 Task: Sort the products in the category "Lotion" by price (highest first).
Action: Mouse moved to (624, 245)
Screenshot: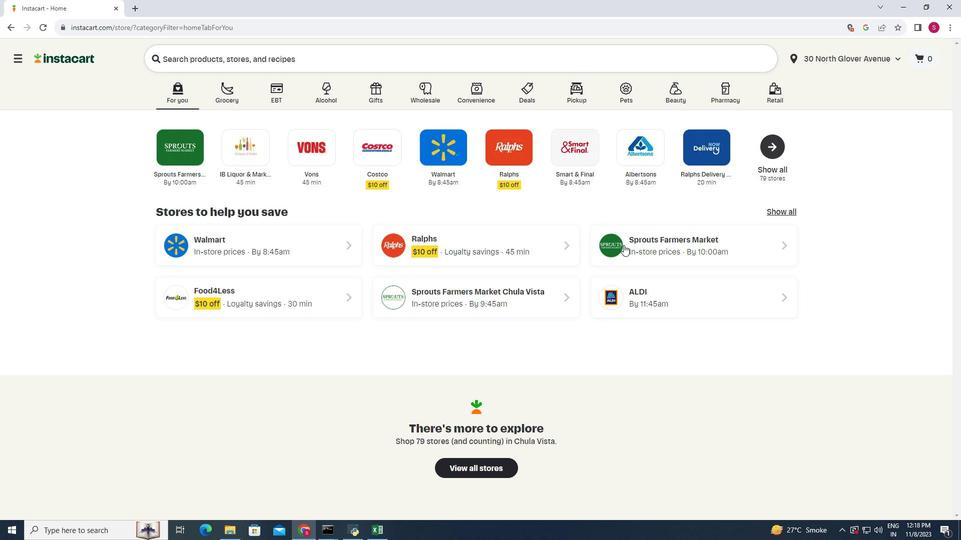 
Action: Mouse pressed left at (624, 245)
Screenshot: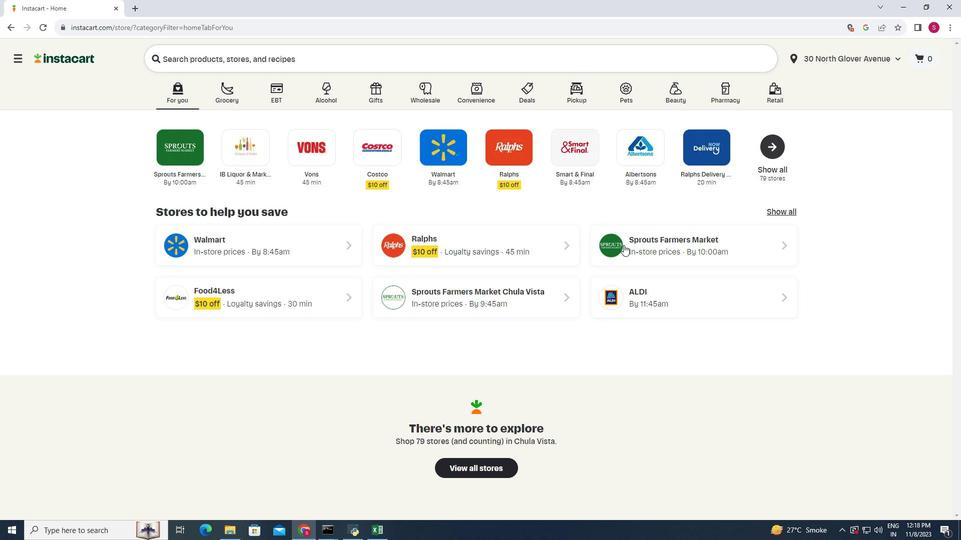 
Action: Mouse moved to (84, 365)
Screenshot: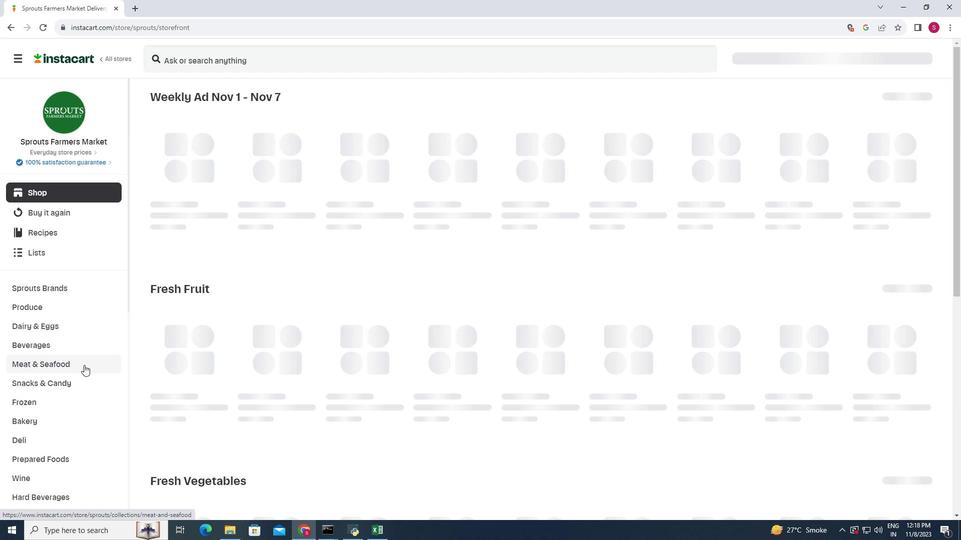 
Action: Mouse scrolled (84, 365) with delta (0, 0)
Screenshot: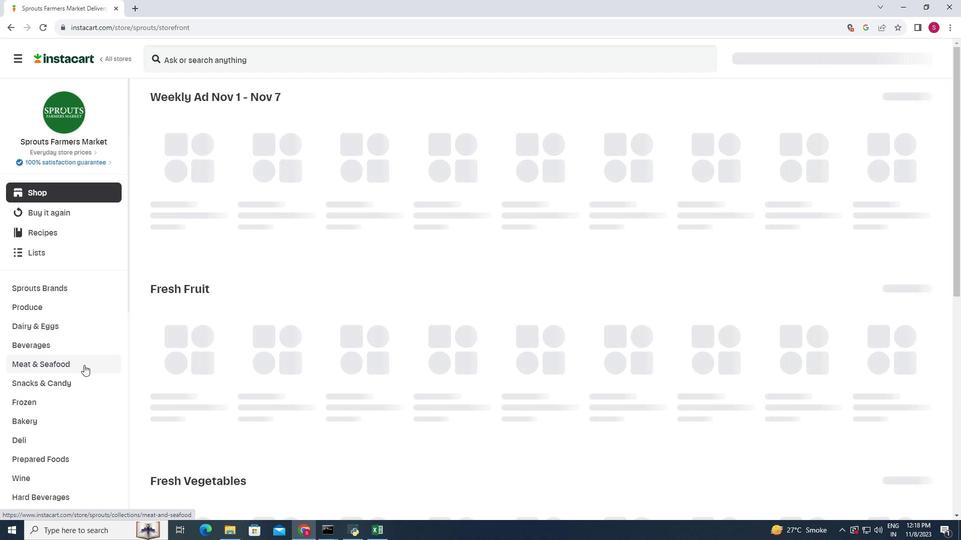 
Action: Mouse scrolled (84, 365) with delta (0, 0)
Screenshot: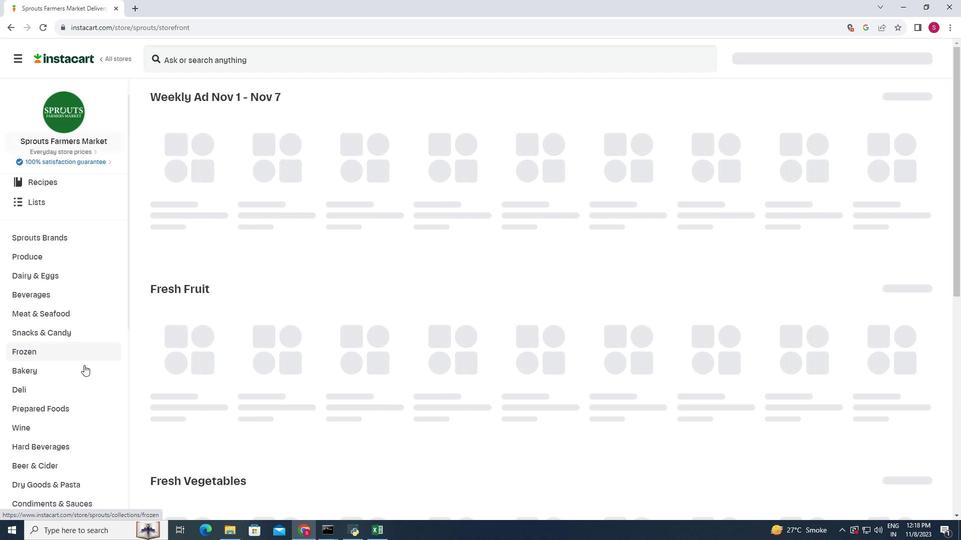 
Action: Mouse scrolled (84, 365) with delta (0, 0)
Screenshot: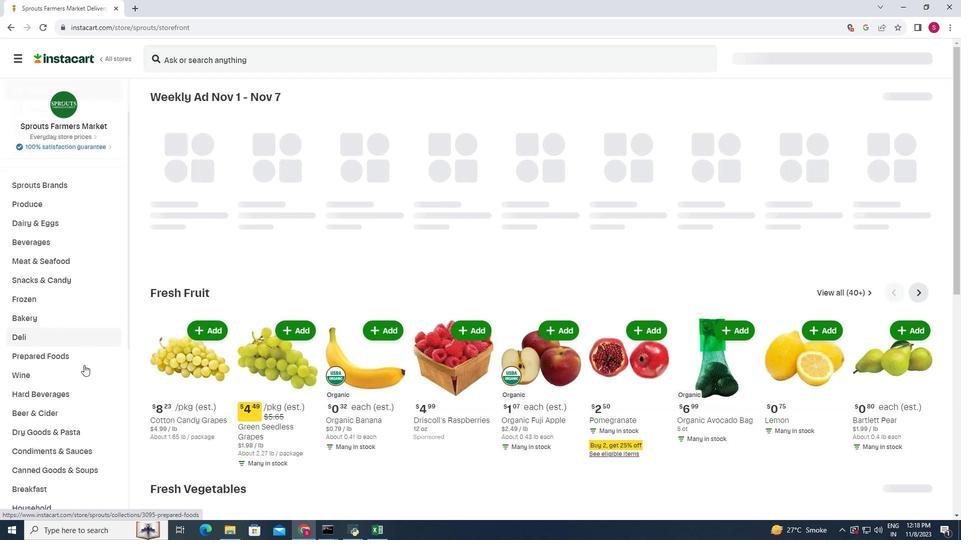 
Action: Mouse scrolled (84, 365) with delta (0, 0)
Screenshot: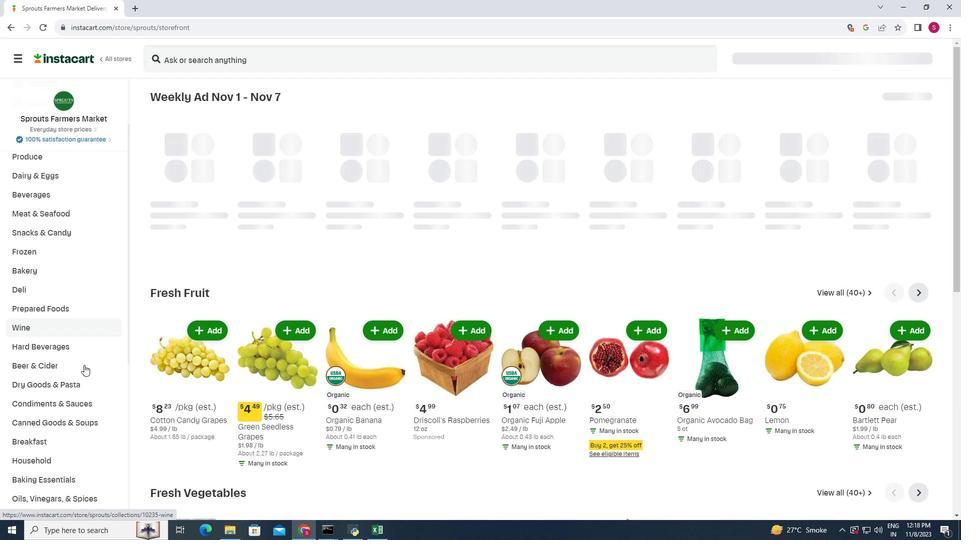
Action: Mouse moved to (84, 366)
Screenshot: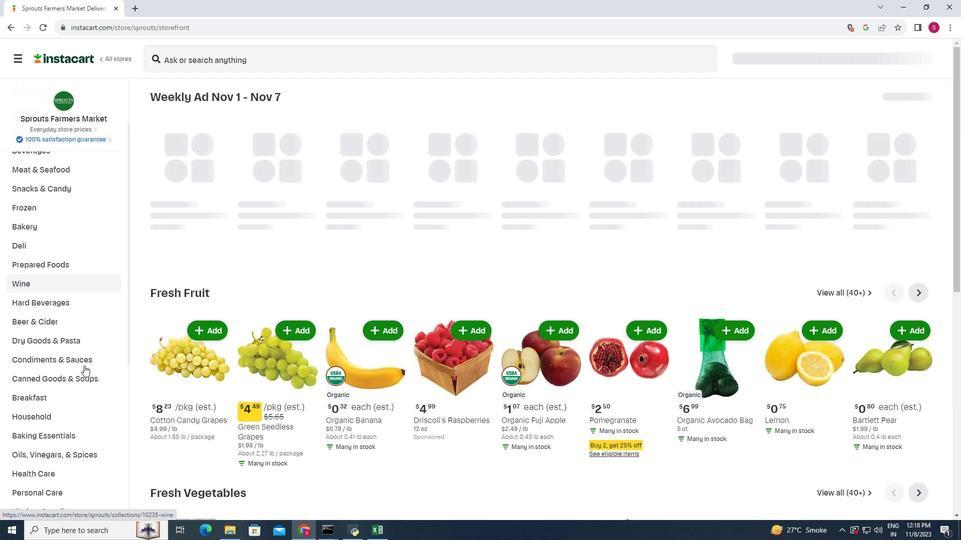 
Action: Mouse scrolled (84, 365) with delta (0, 0)
Screenshot: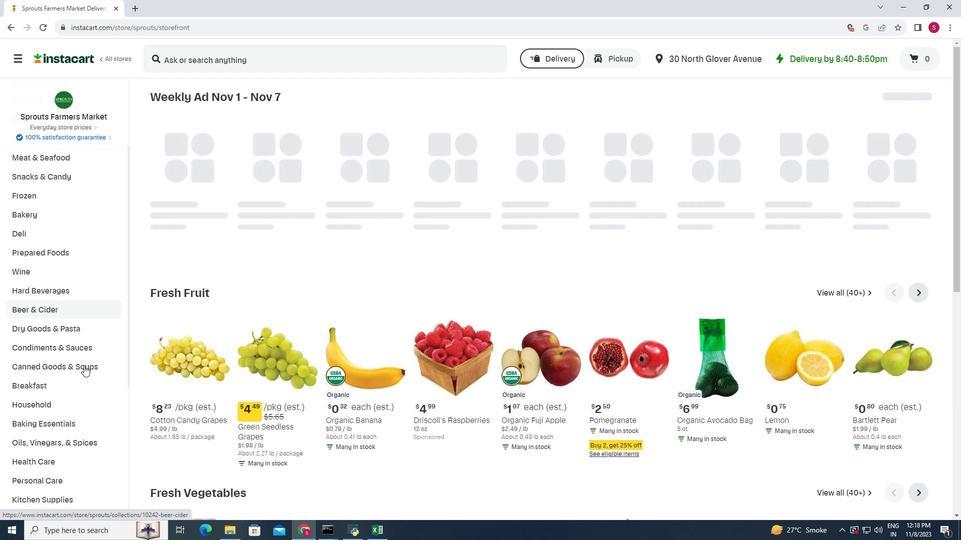 
Action: Mouse moved to (85, 366)
Screenshot: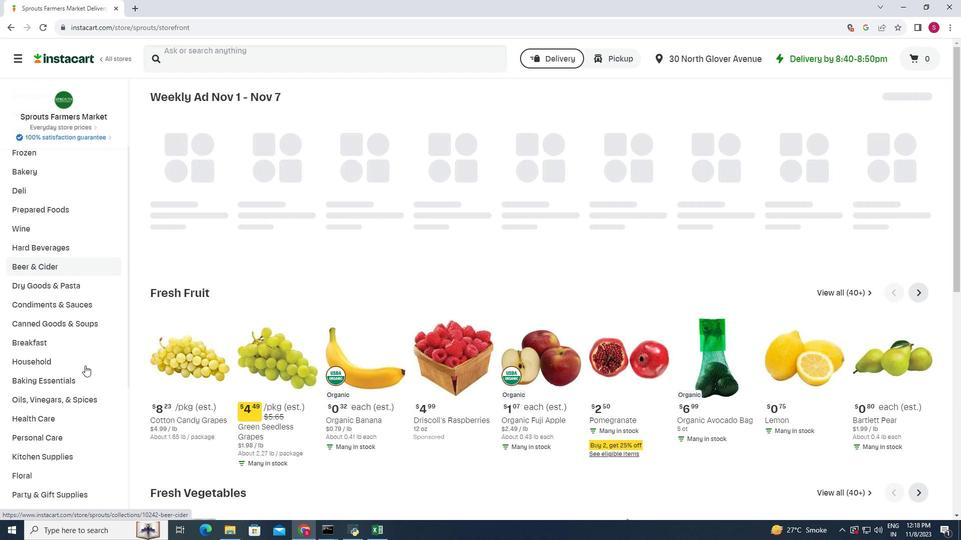 
Action: Mouse scrolled (85, 365) with delta (0, 0)
Screenshot: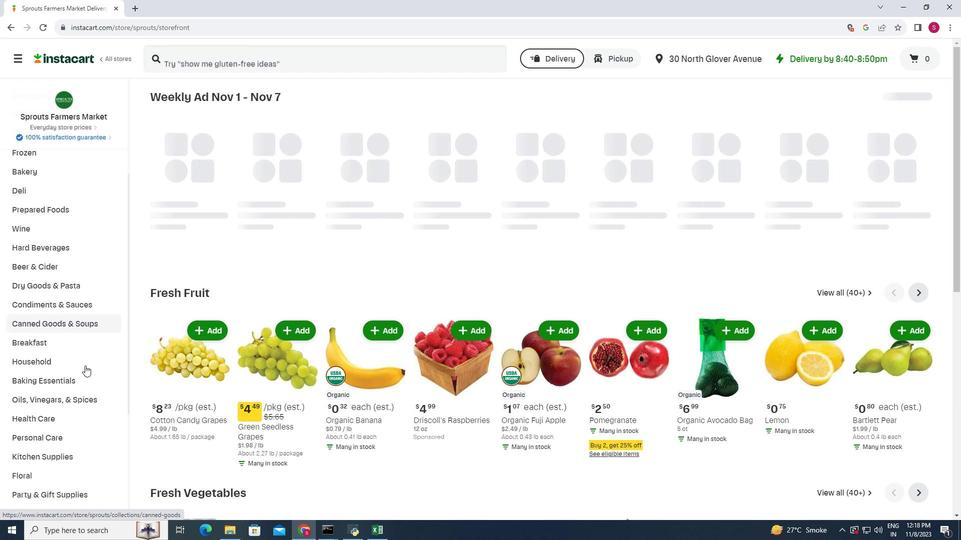 
Action: Mouse moved to (69, 382)
Screenshot: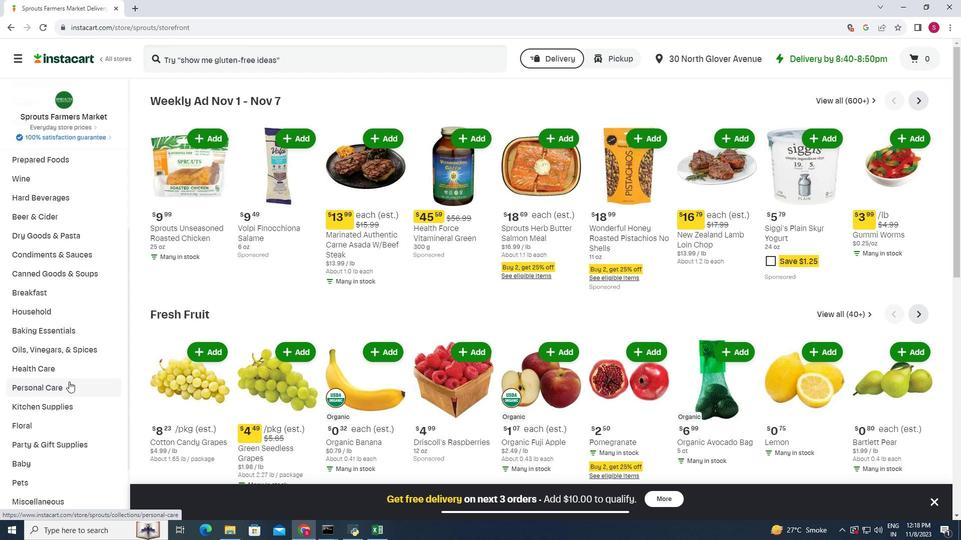 
Action: Mouse pressed left at (69, 382)
Screenshot: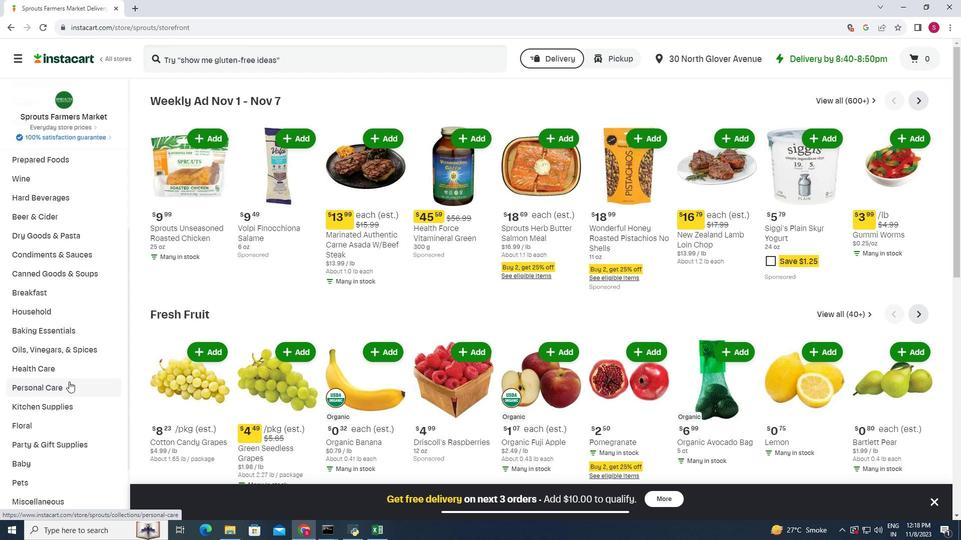 
Action: Mouse moved to (260, 126)
Screenshot: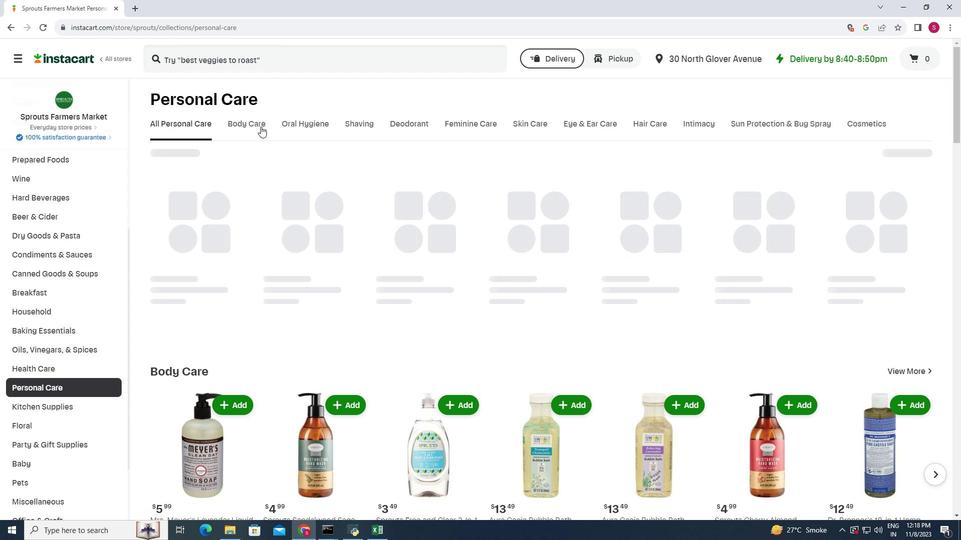 
Action: Mouse pressed left at (260, 126)
Screenshot: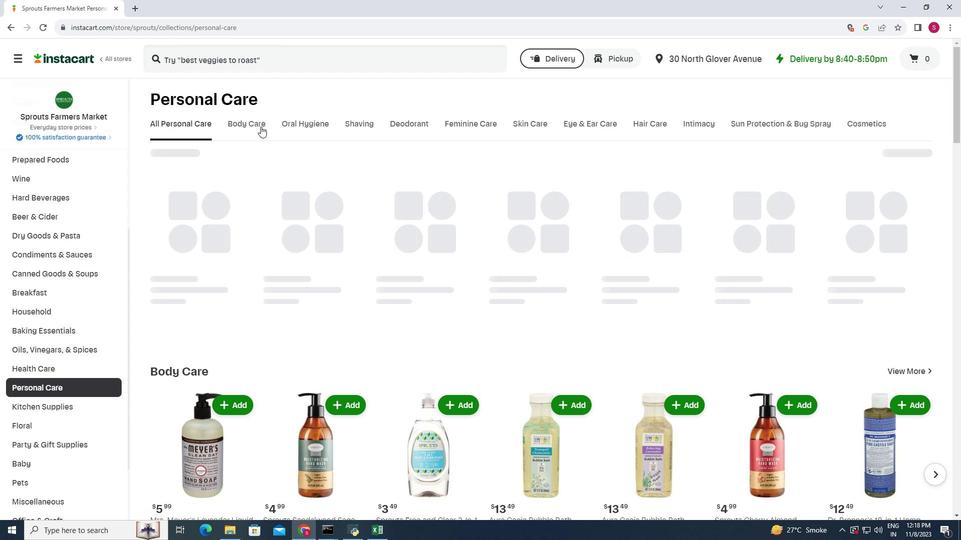 
Action: Mouse moved to (384, 160)
Screenshot: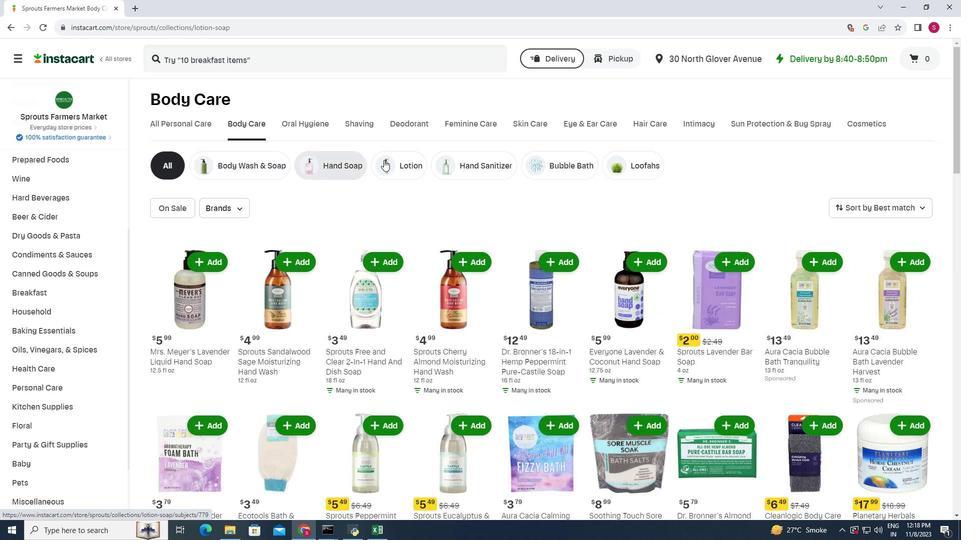
Action: Mouse pressed left at (384, 160)
Screenshot: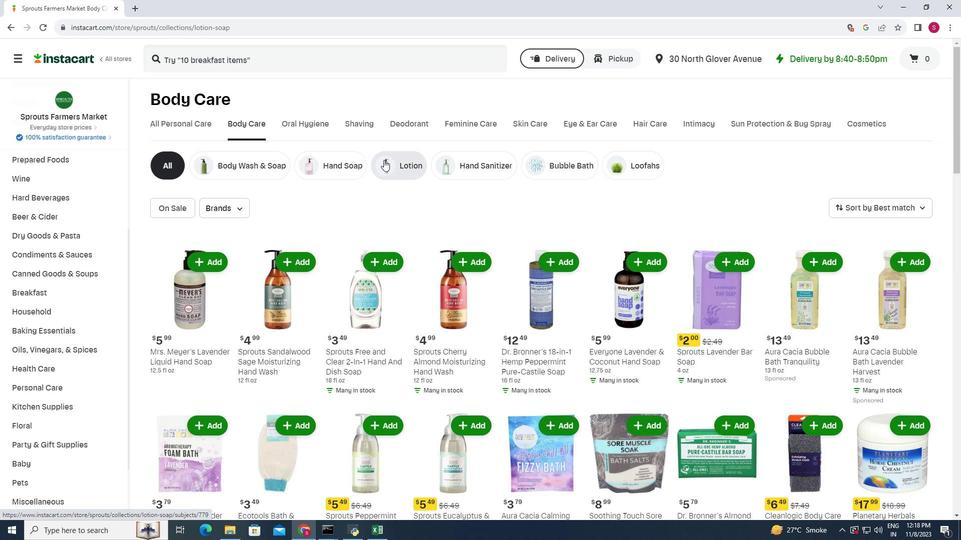 
Action: Mouse moved to (922, 206)
Screenshot: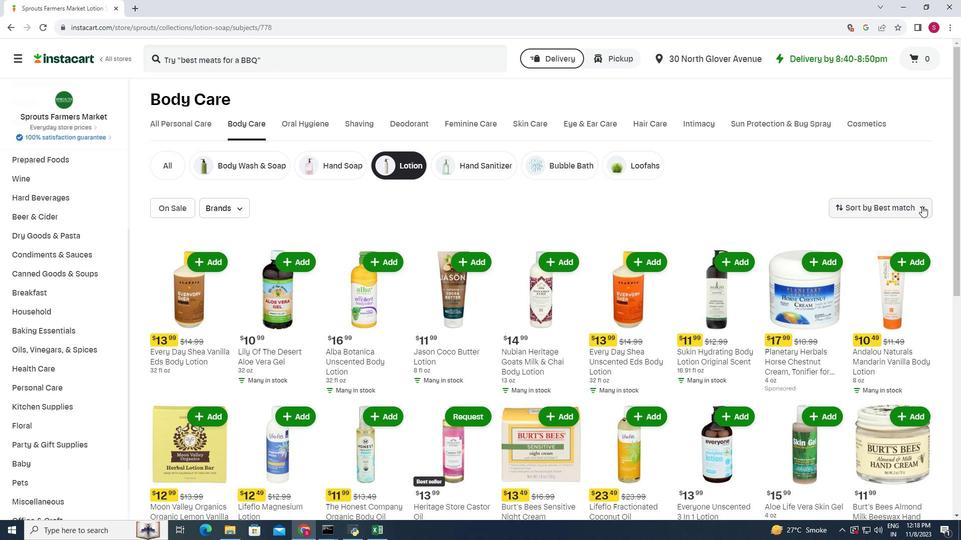 
Action: Mouse pressed left at (922, 206)
Screenshot: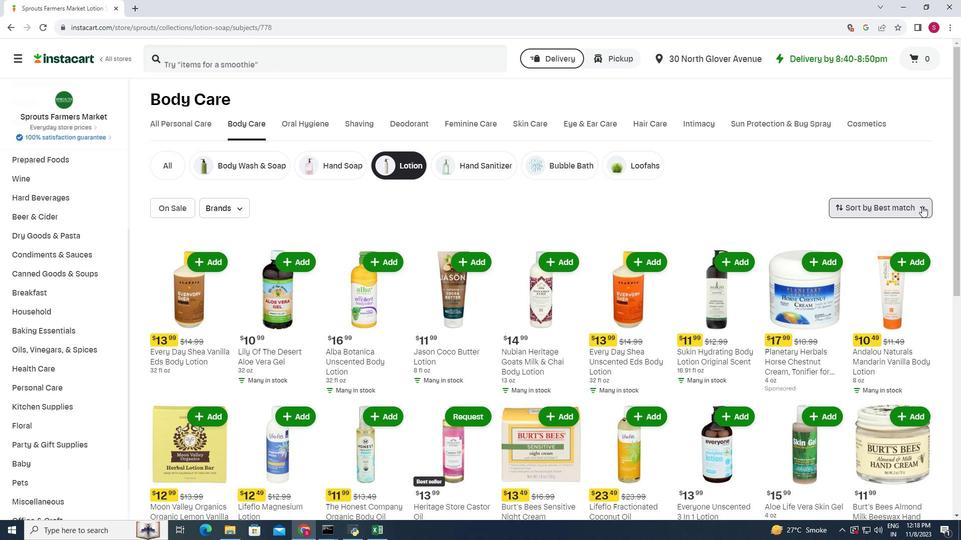 
Action: Mouse moved to (903, 270)
Screenshot: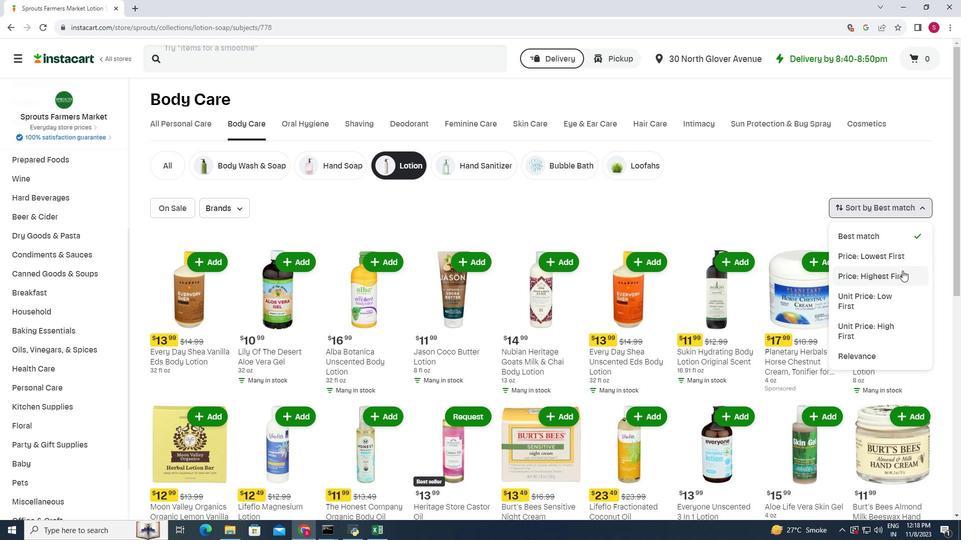 
Action: Mouse pressed left at (903, 270)
Screenshot: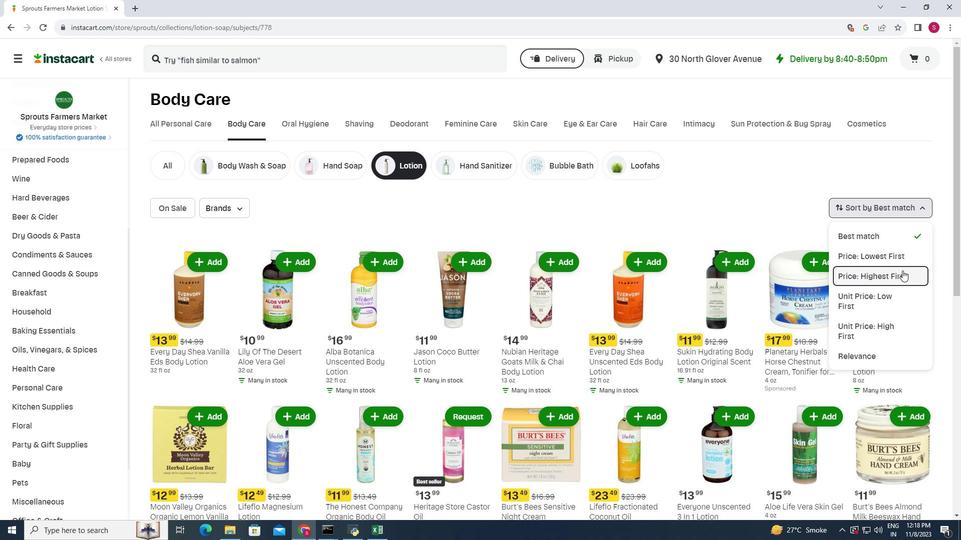 
Action: Mouse moved to (570, 220)
Screenshot: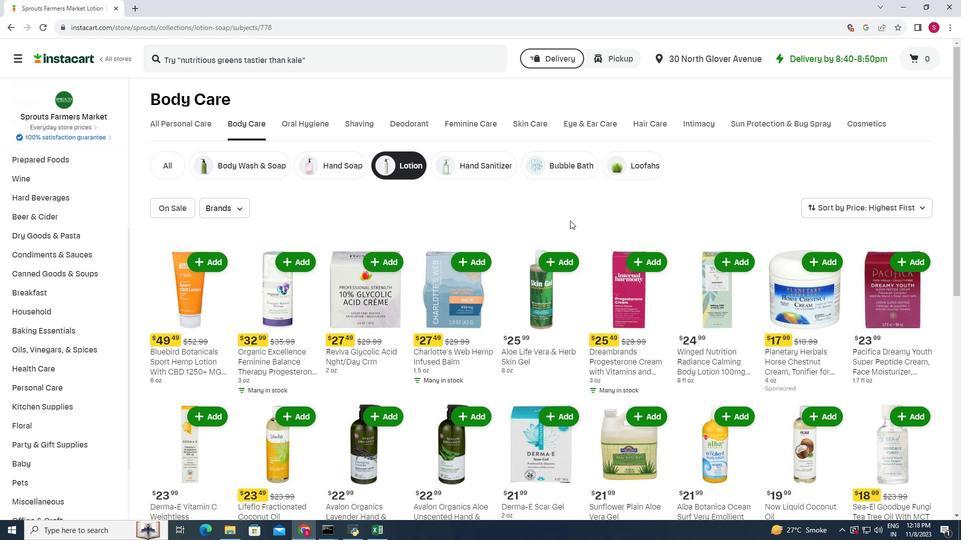 
Action: Mouse scrolled (570, 220) with delta (0, 0)
Screenshot: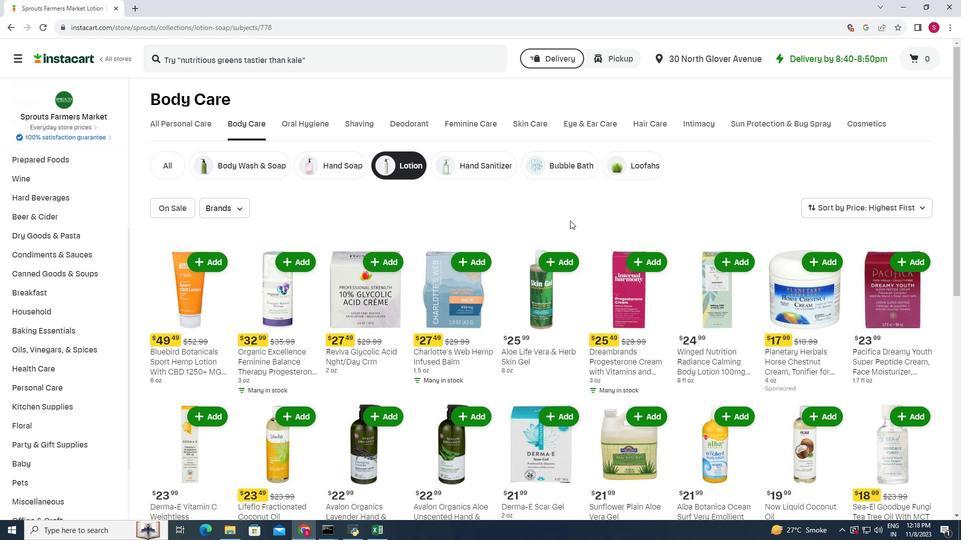 
Action: Mouse moved to (570, 221)
Screenshot: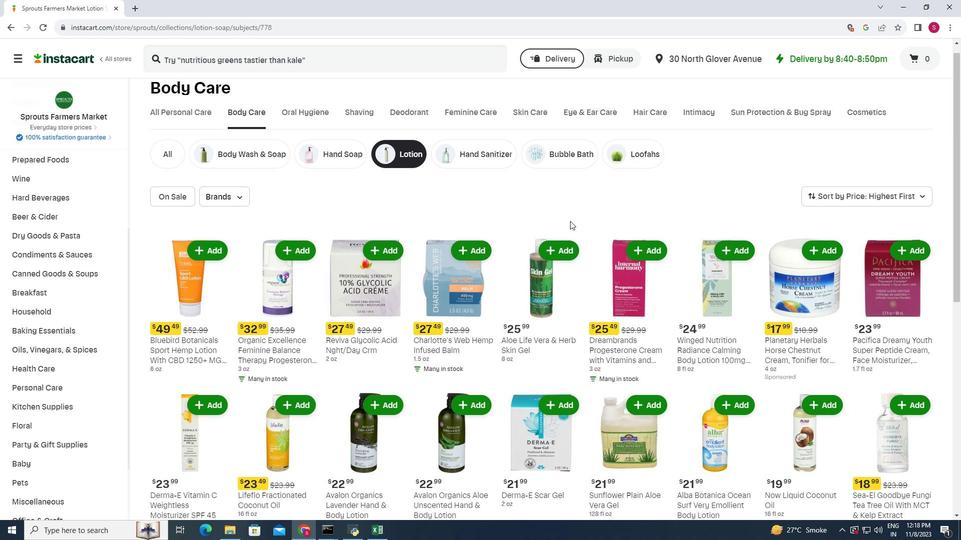 
Action: Mouse scrolled (570, 220) with delta (0, 0)
Screenshot: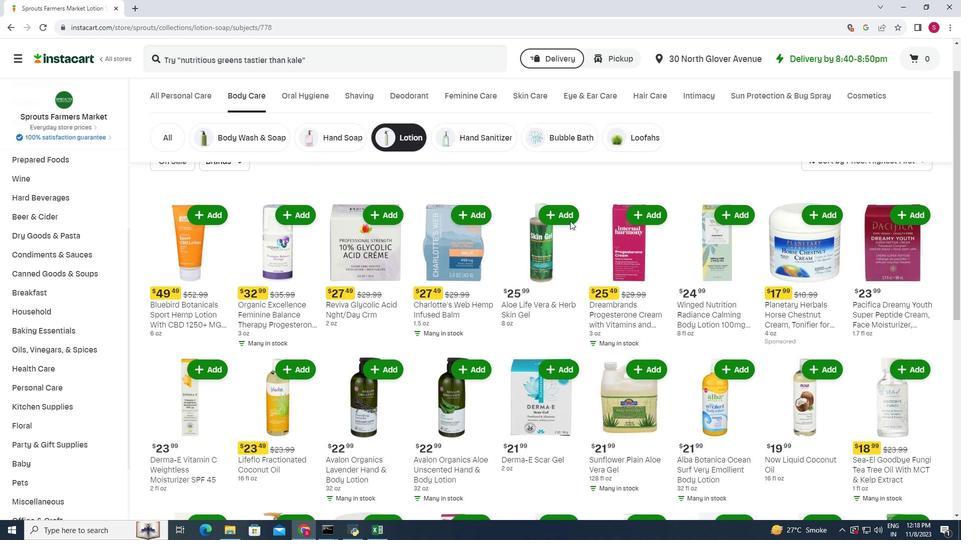 
Action: Mouse moved to (570, 221)
Screenshot: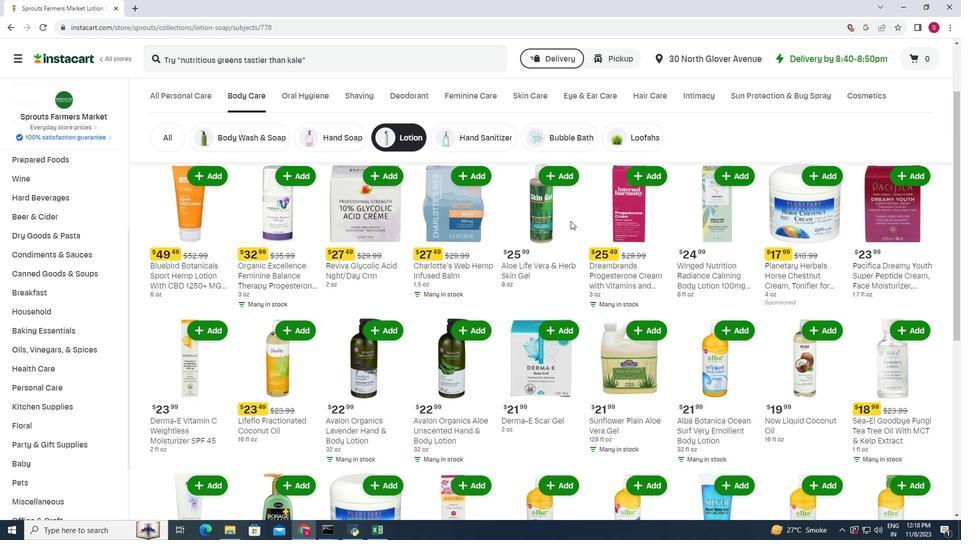 
Action: Mouse scrolled (570, 220) with delta (0, 0)
Screenshot: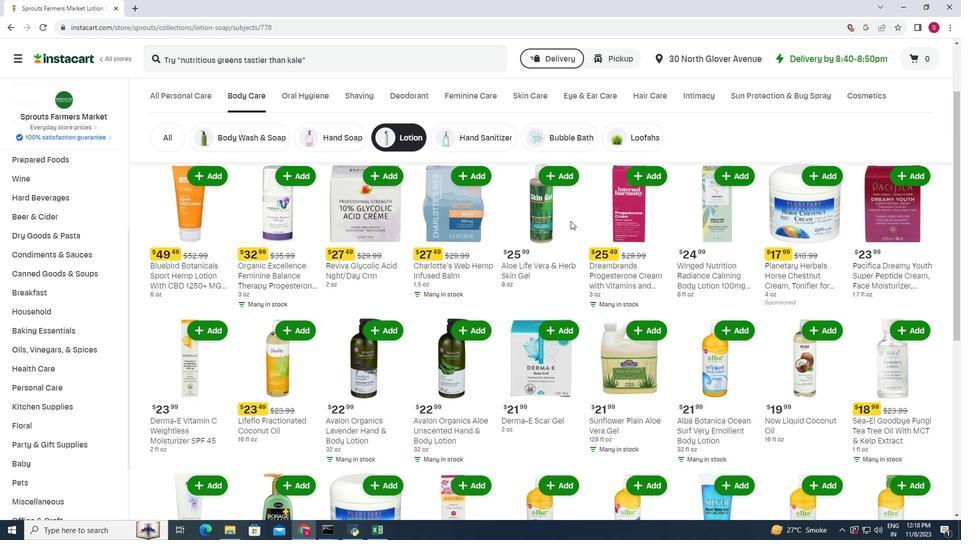 
Action: Mouse moved to (571, 221)
Screenshot: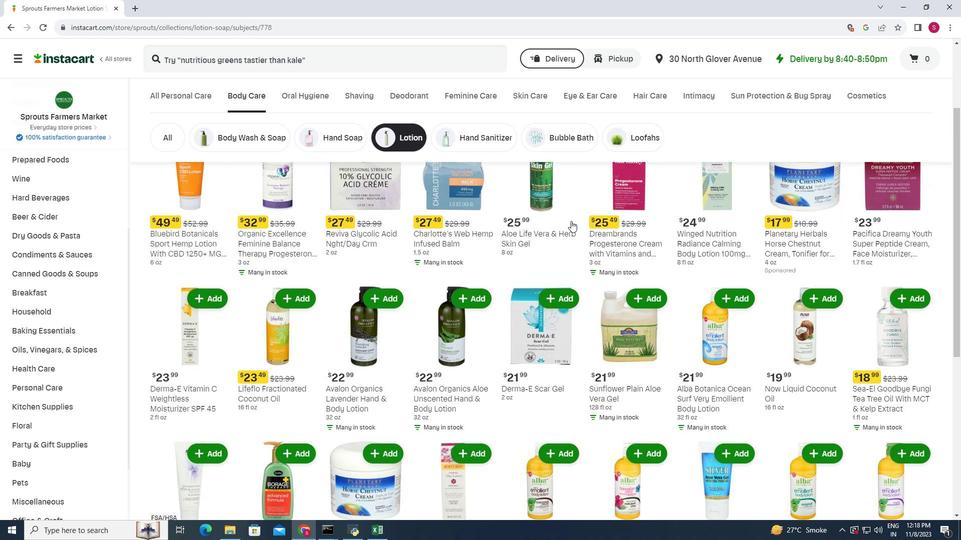 
Action: Mouse scrolled (571, 220) with delta (0, 0)
Screenshot: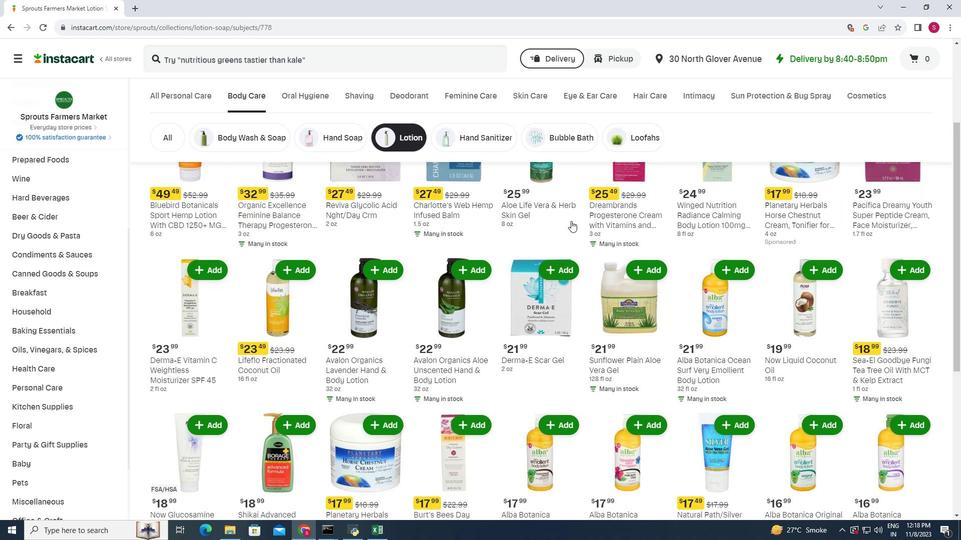 
Action: Mouse scrolled (571, 220) with delta (0, 0)
Screenshot: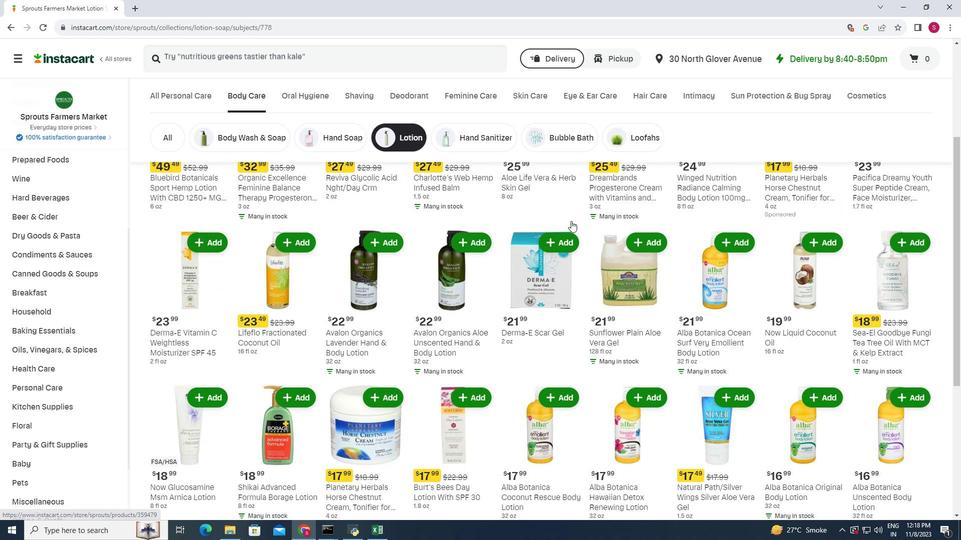 
Action: Mouse scrolled (571, 220) with delta (0, 0)
Screenshot: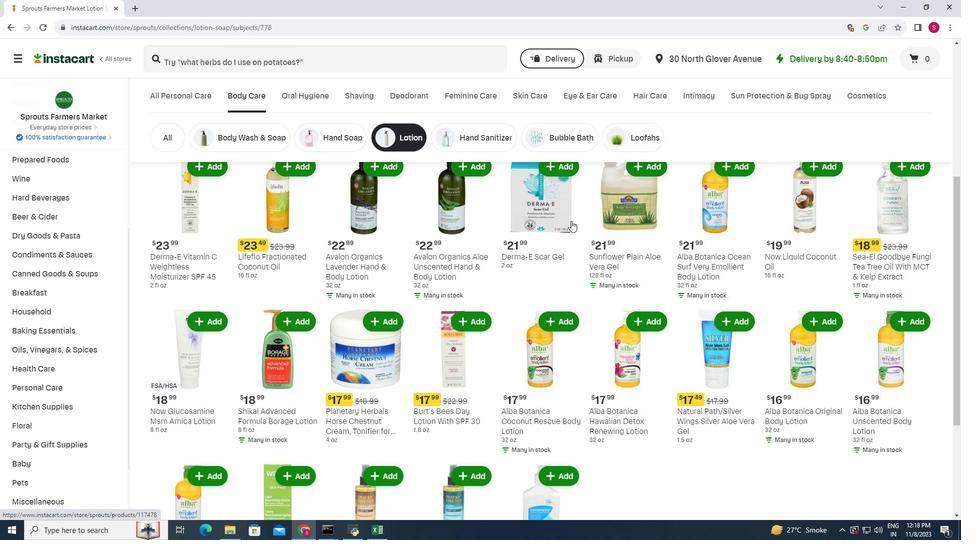 
Action: Mouse scrolled (571, 220) with delta (0, 0)
Screenshot: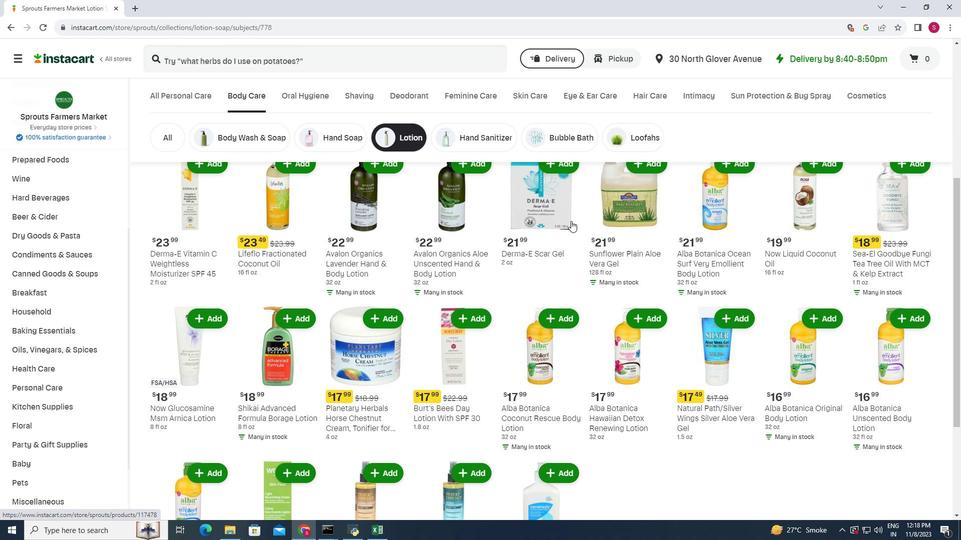 
Action: Mouse scrolled (571, 220) with delta (0, 0)
Screenshot: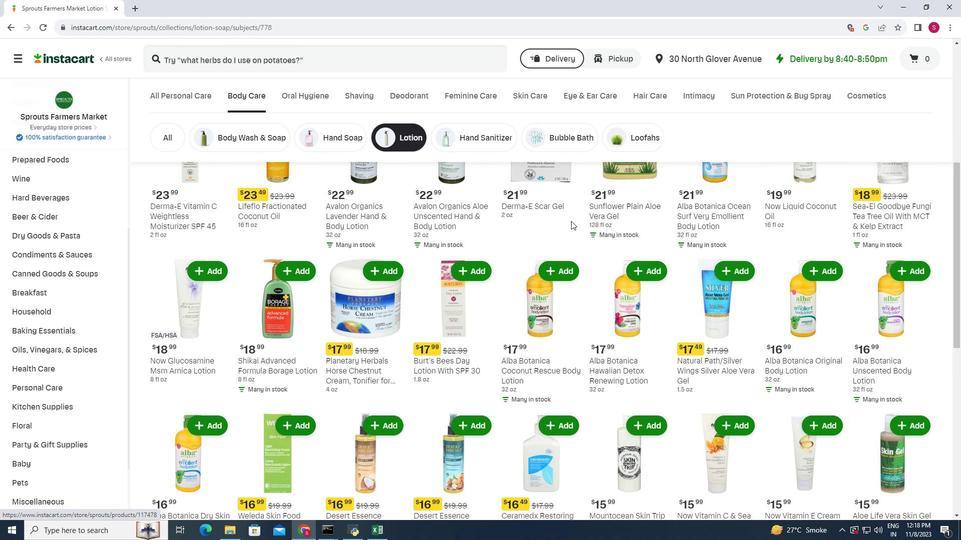
Action: Mouse scrolled (571, 220) with delta (0, 0)
Screenshot: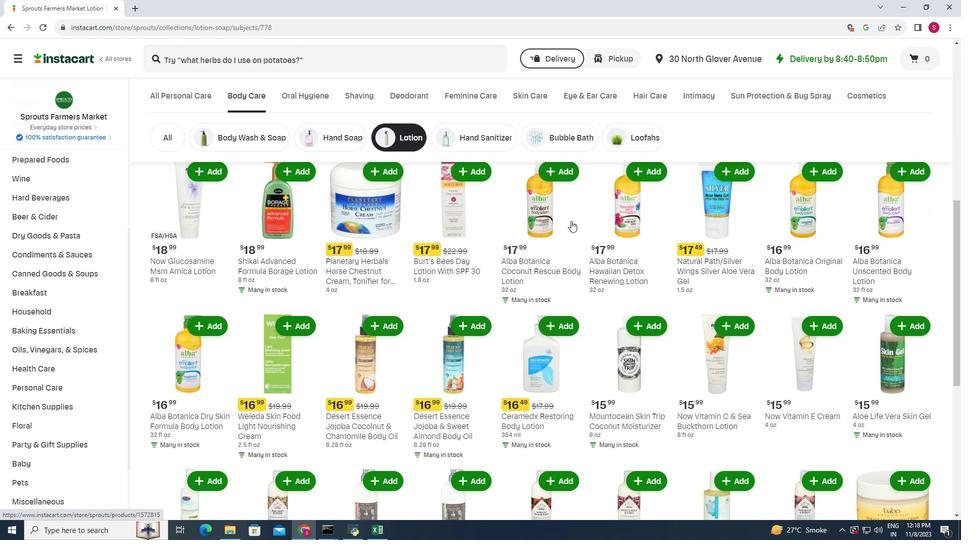 
Action: Mouse scrolled (571, 220) with delta (0, 0)
Screenshot: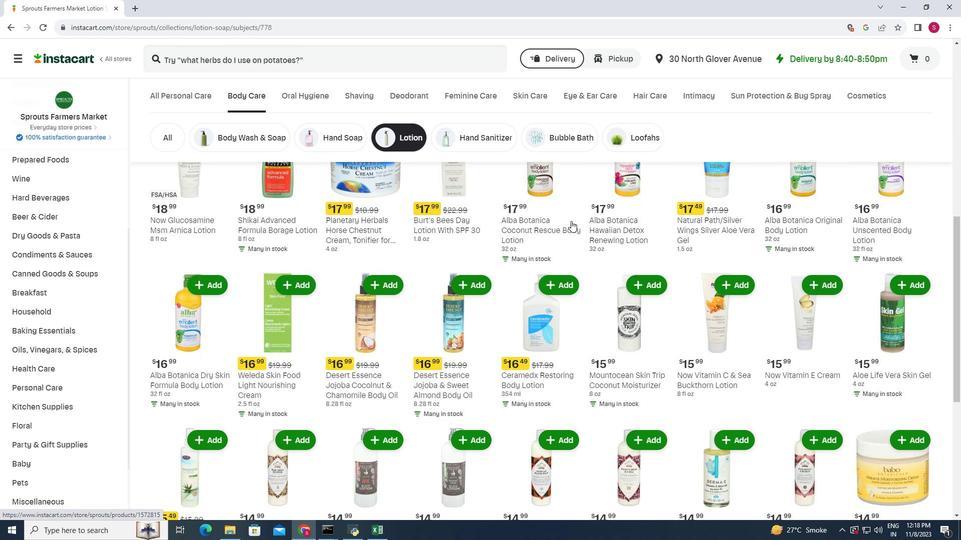
Action: Mouse moved to (573, 220)
Screenshot: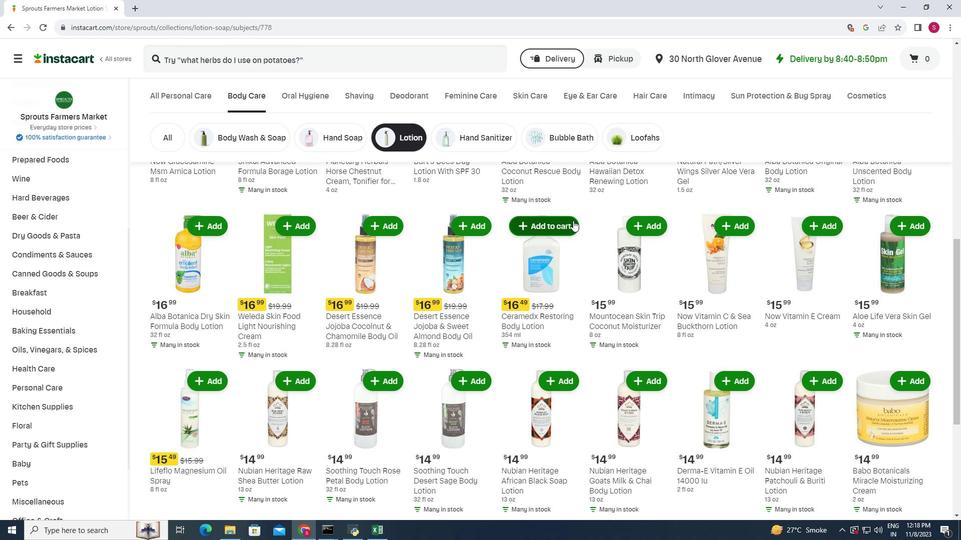 
Action: Mouse scrolled (573, 220) with delta (0, 0)
Screenshot: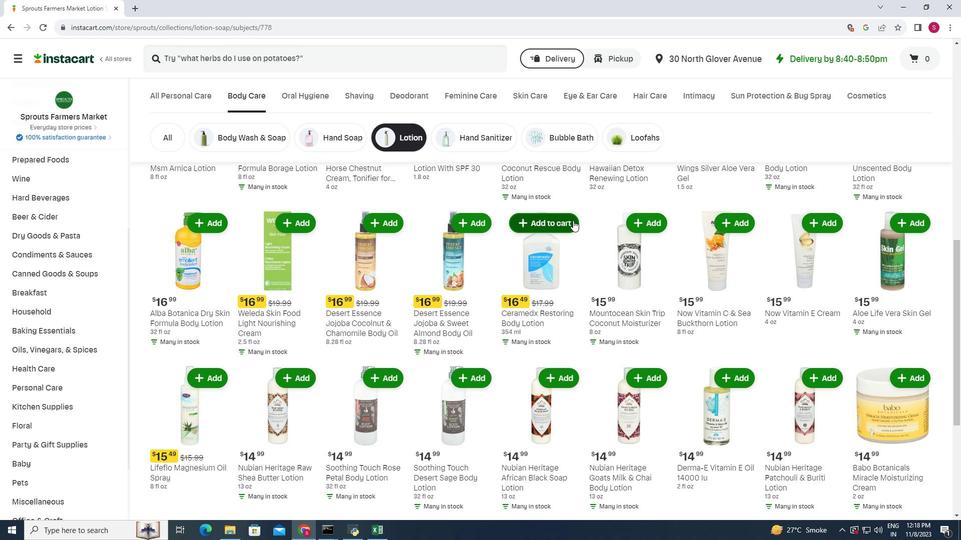 
Action: Mouse scrolled (573, 220) with delta (0, 0)
Screenshot: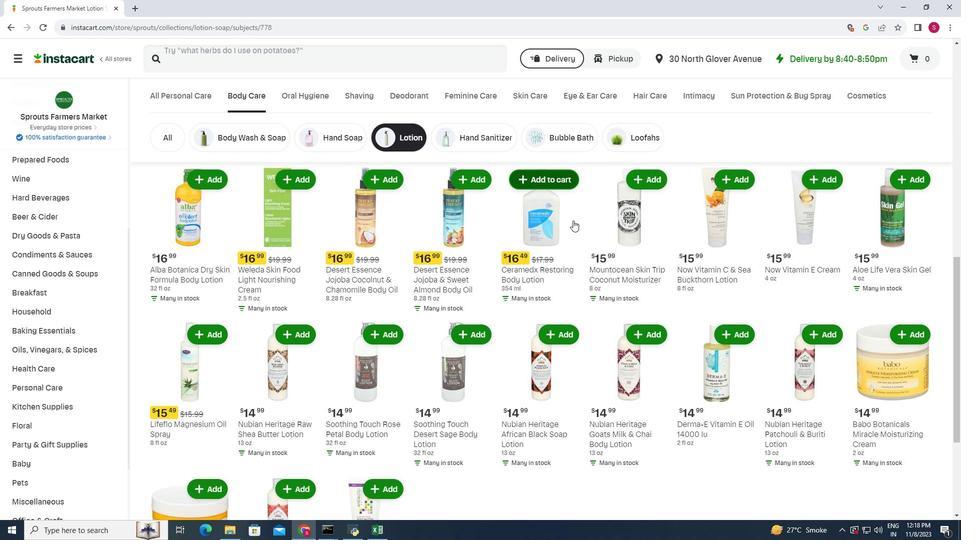 
Action: Mouse scrolled (573, 220) with delta (0, 0)
Screenshot: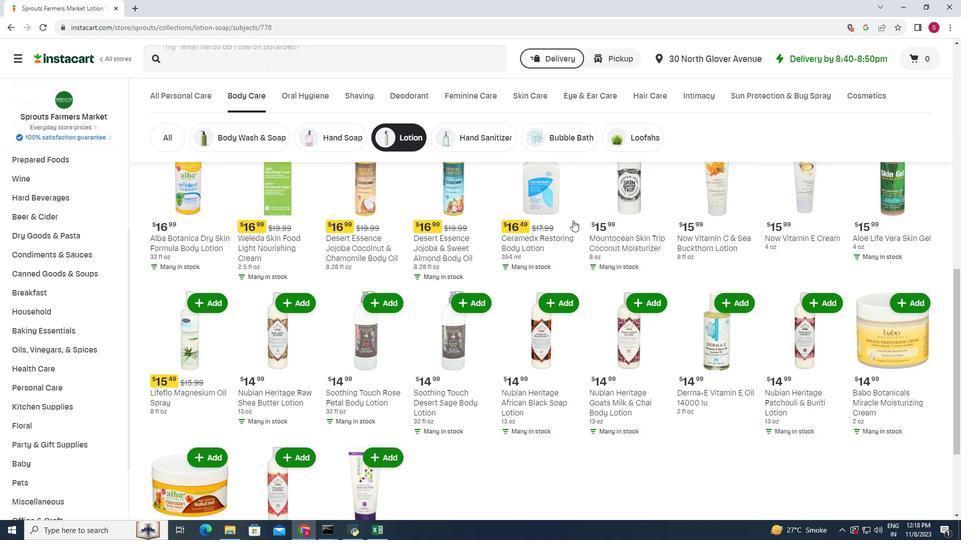 
Action: Mouse moved to (576, 220)
Screenshot: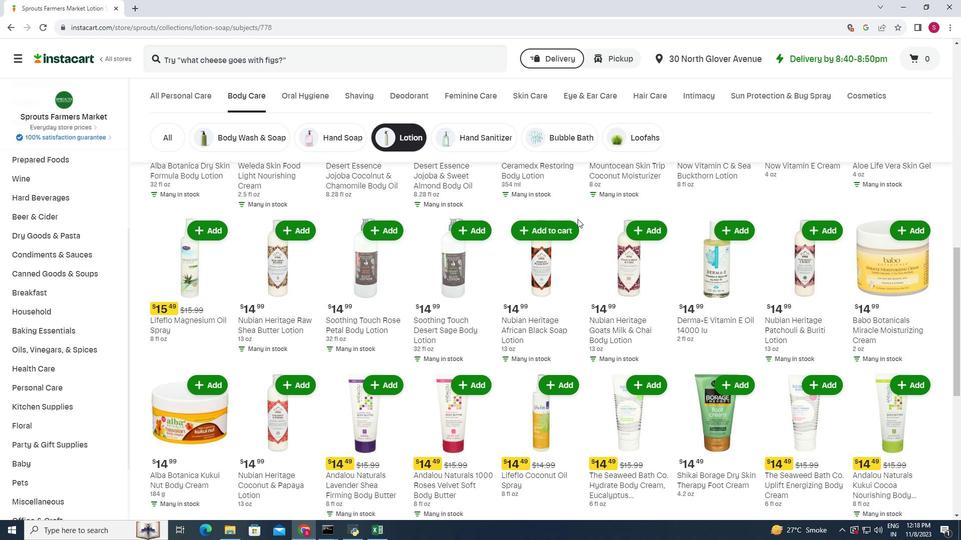 
Action: Mouse scrolled (576, 219) with delta (0, 0)
Screenshot: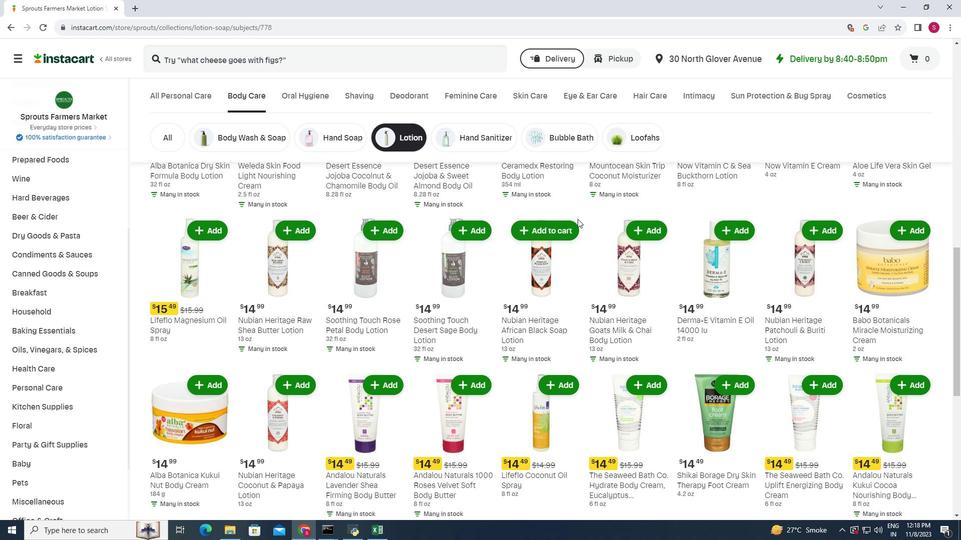 
Action: Mouse moved to (578, 219)
Screenshot: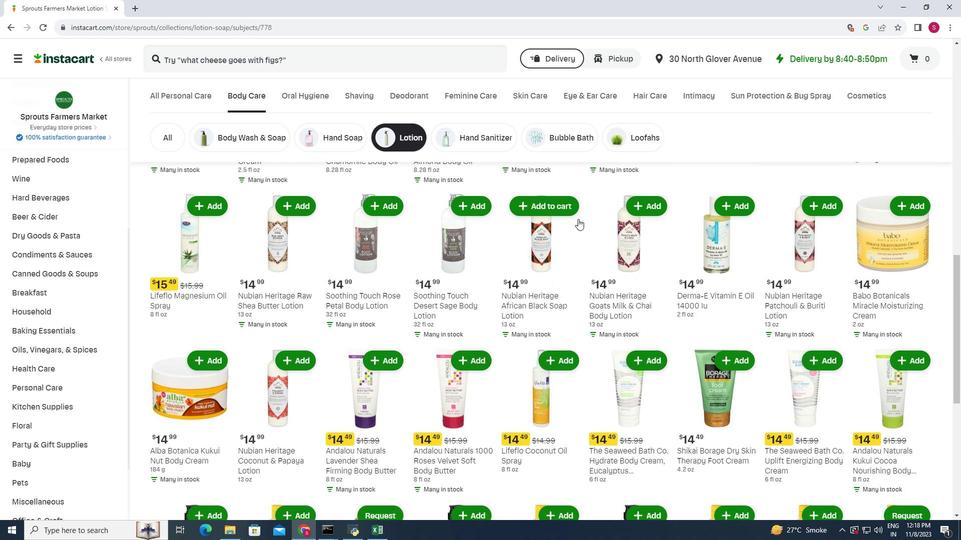
Action: Mouse scrolled (578, 218) with delta (0, 0)
Screenshot: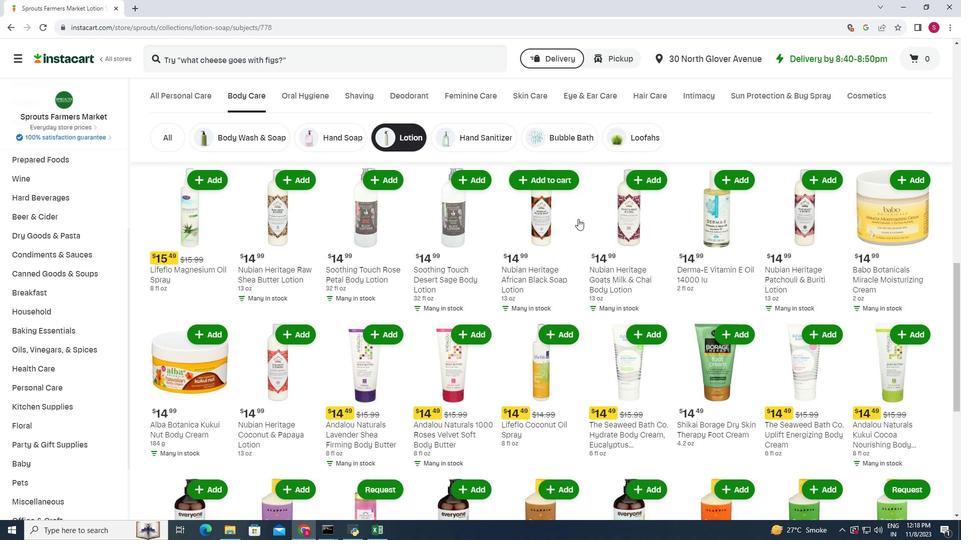 
Action: Mouse moved to (615, 201)
Screenshot: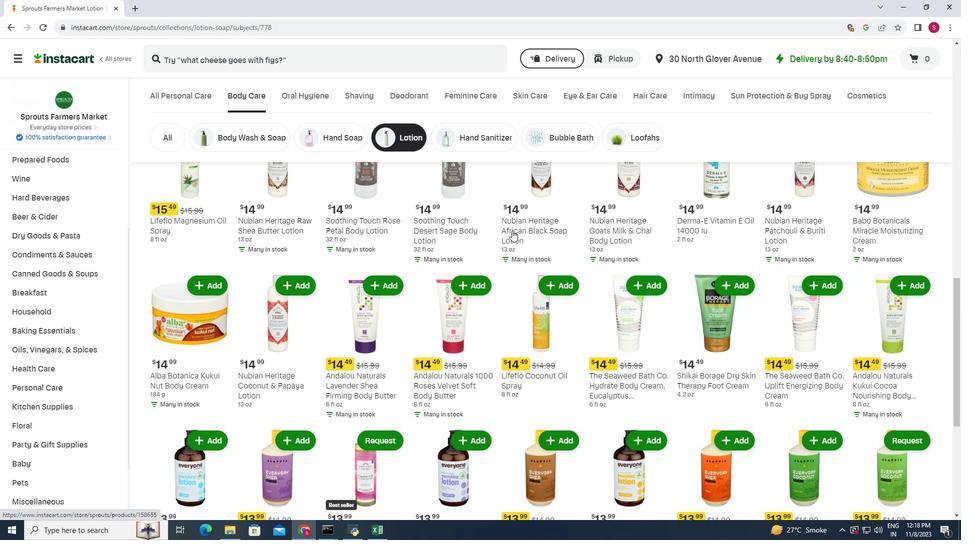 
